 Task: For heading Arial black with underline.  font size for heading18,  'Change the font style of data to'Calibri.  and font size to 9,  Change the alignment of both headline & data to Align center.  In the sheet  Budget's analysis
Action: Mouse moved to (994, 130)
Screenshot: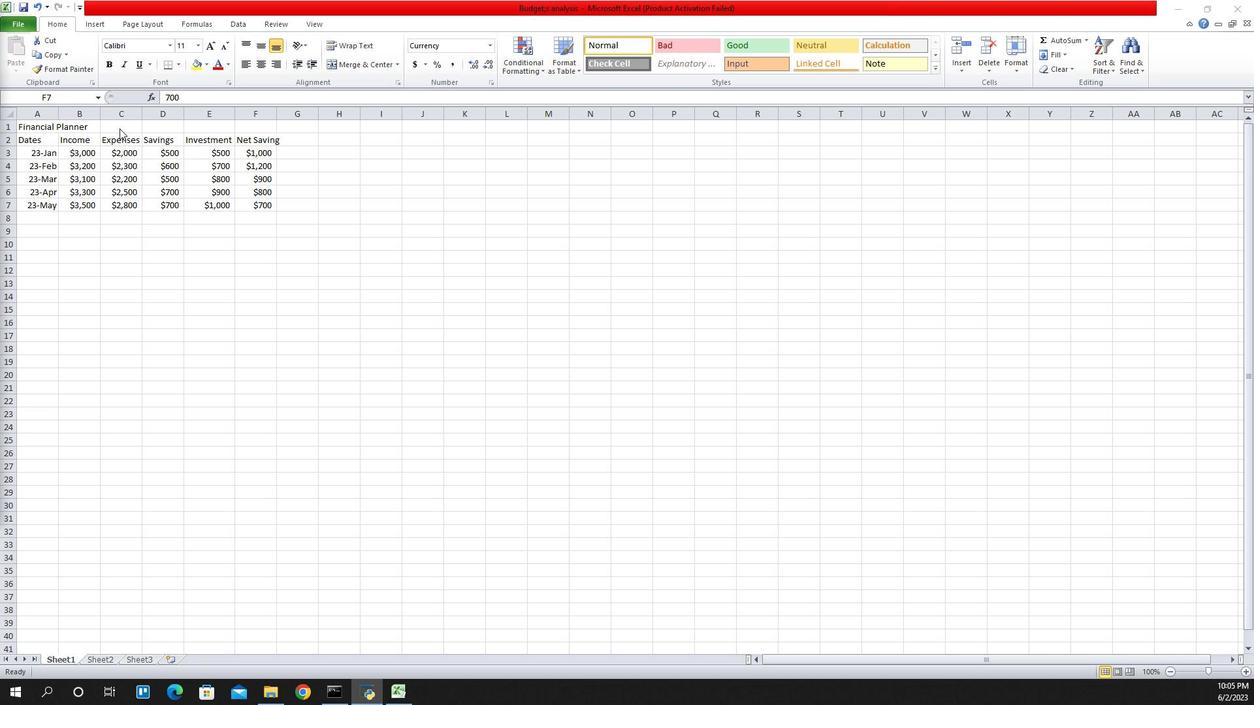 
Action: Mouse pressed left at (994, 130)
Screenshot: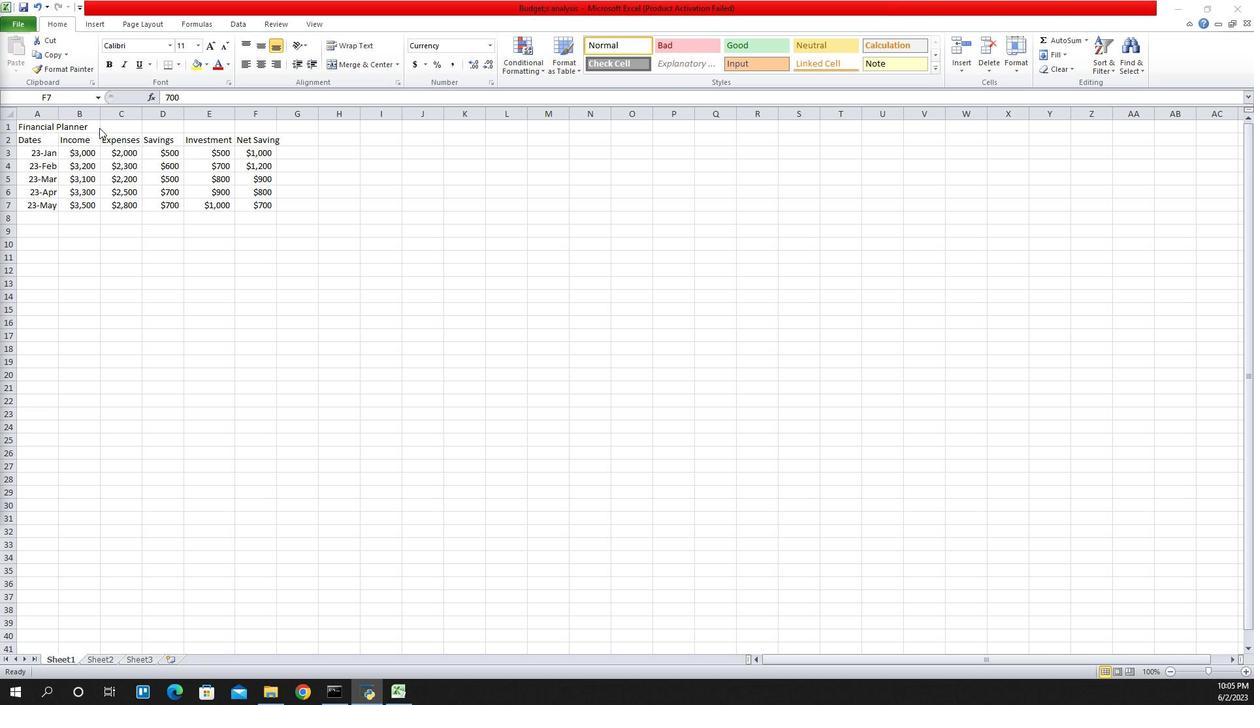
Action: Mouse moved to (964, 128)
Screenshot: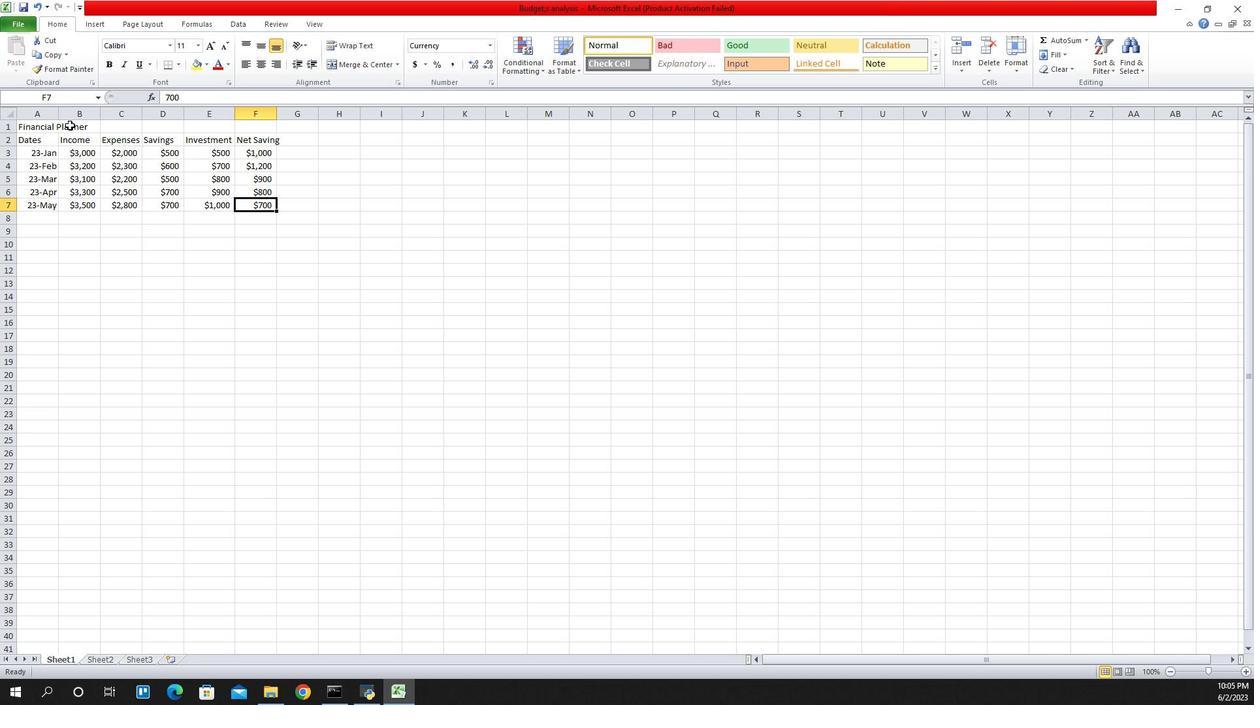 
Action: Mouse pressed left at (964, 128)
Screenshot: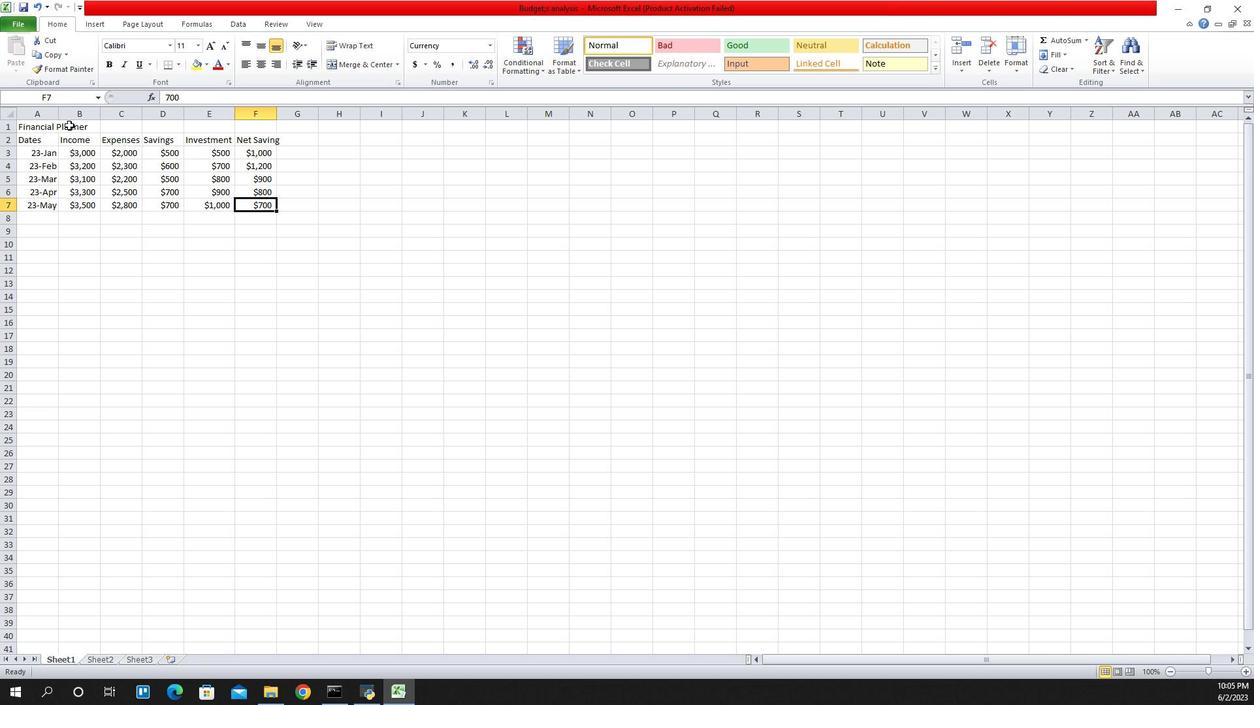 
Action: Mouse moved to (924, 130)
Screenshot: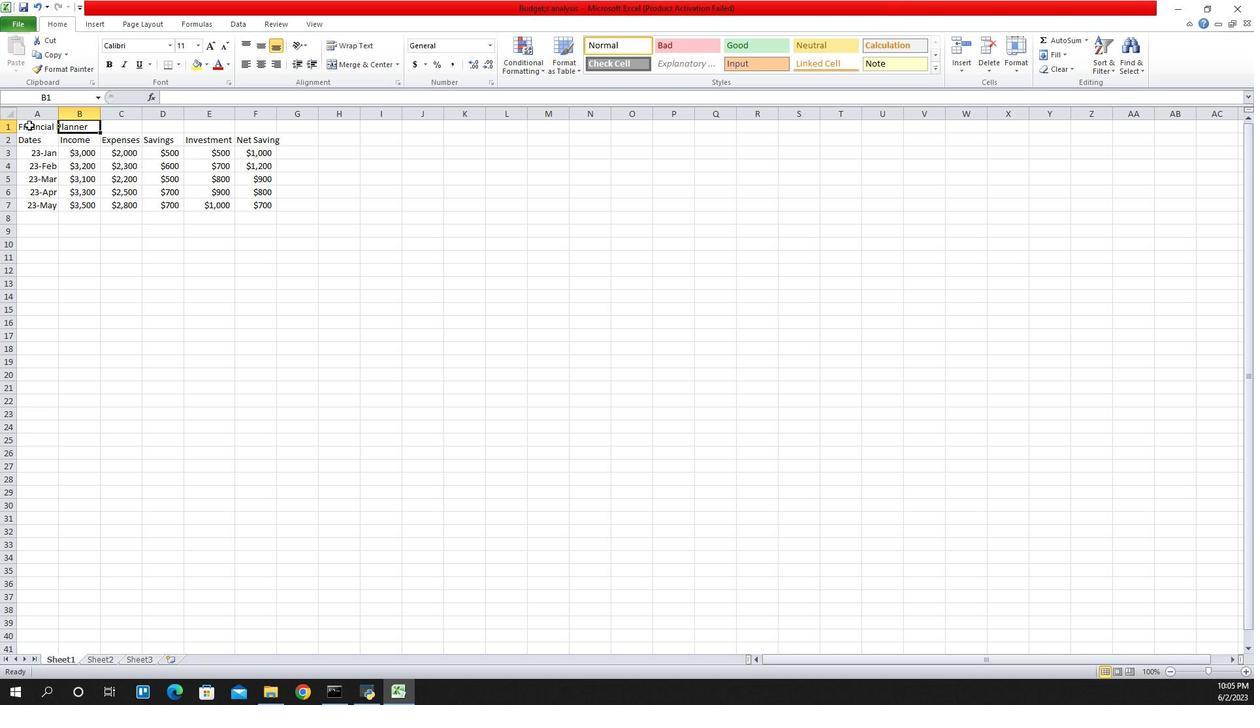 
Action: Mouse pressed left at (924, 130)
Screenshot: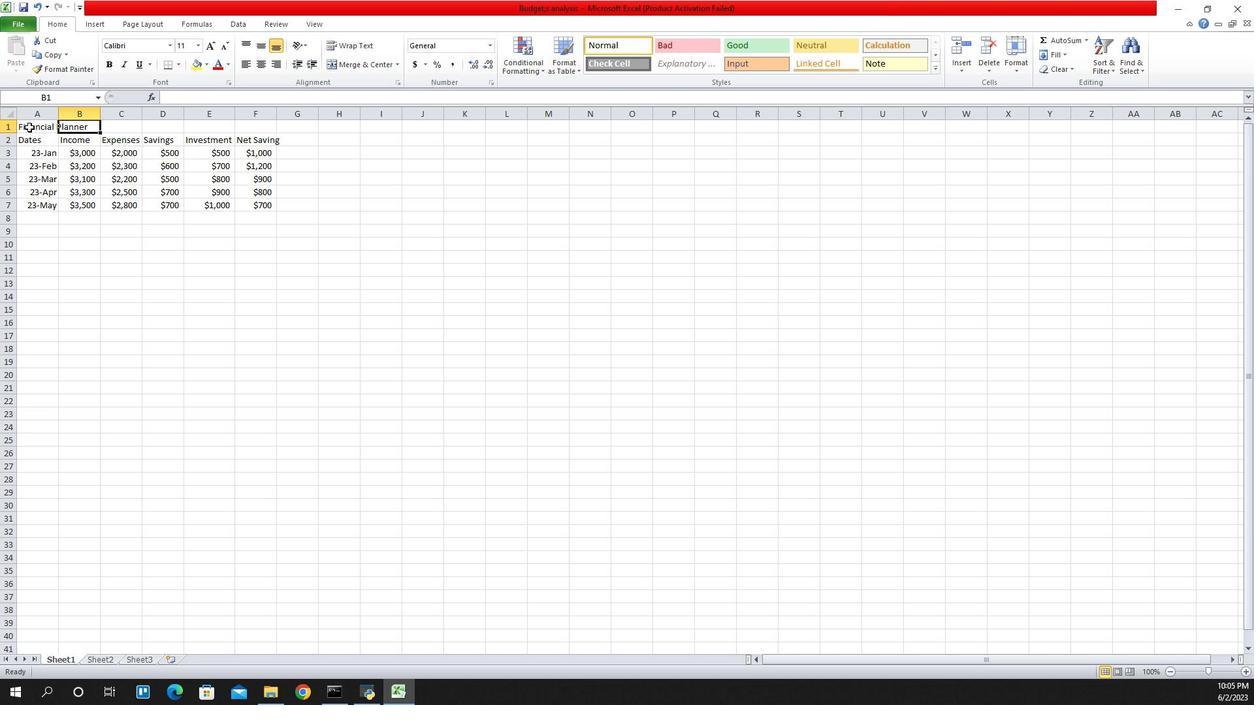 
Action: Mouse moved to (1259, 68)
Screenshot: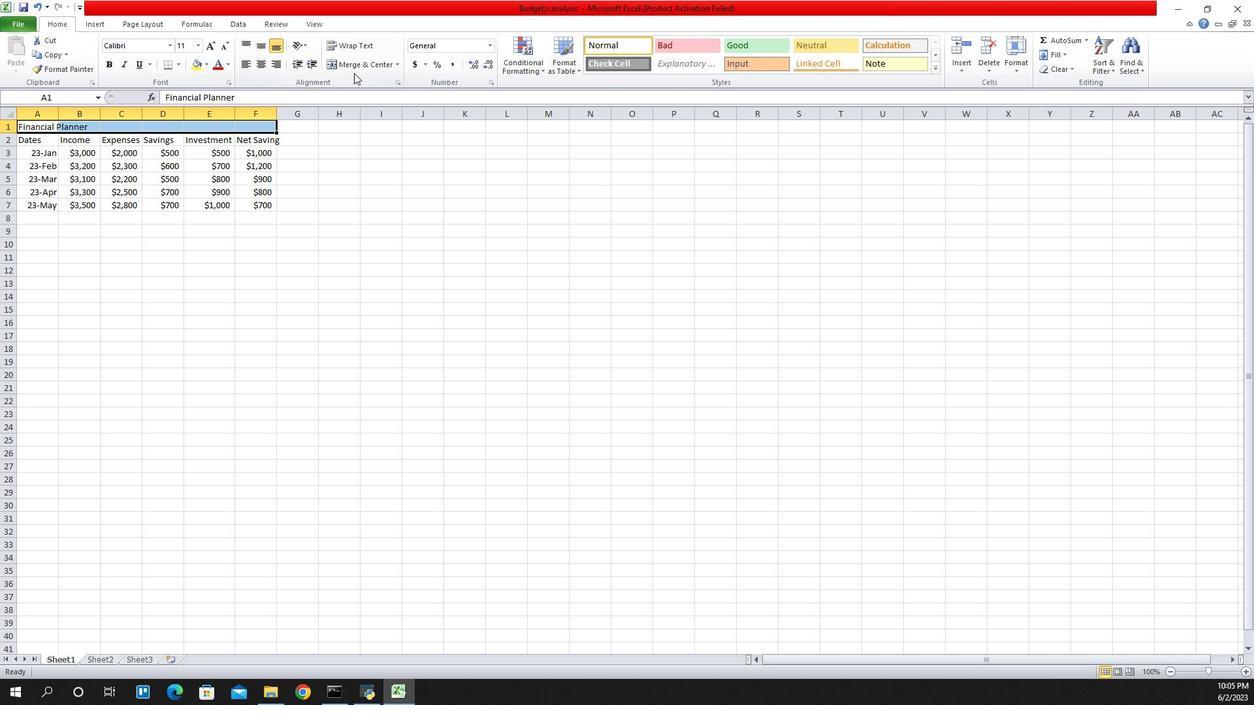 
Action: Mouse pressed left at (1259, 68)
Screenshot: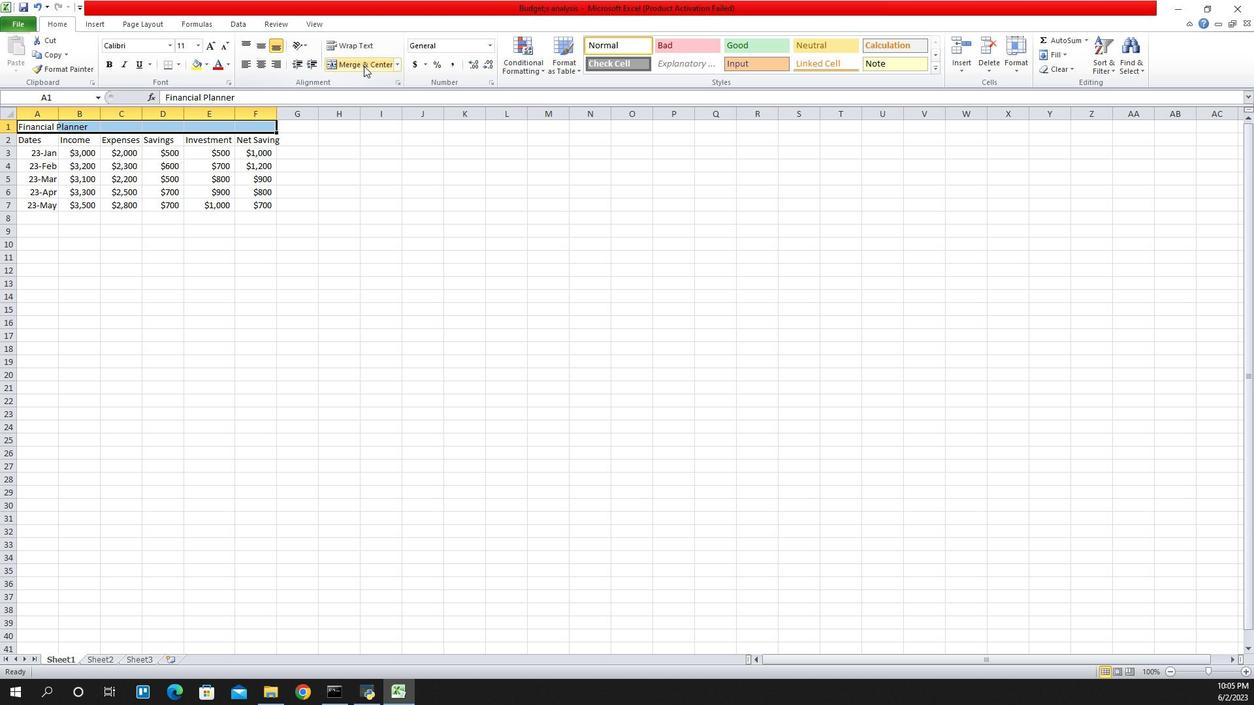 
Action: Mouse moved to (1065, 46)
Screenshot: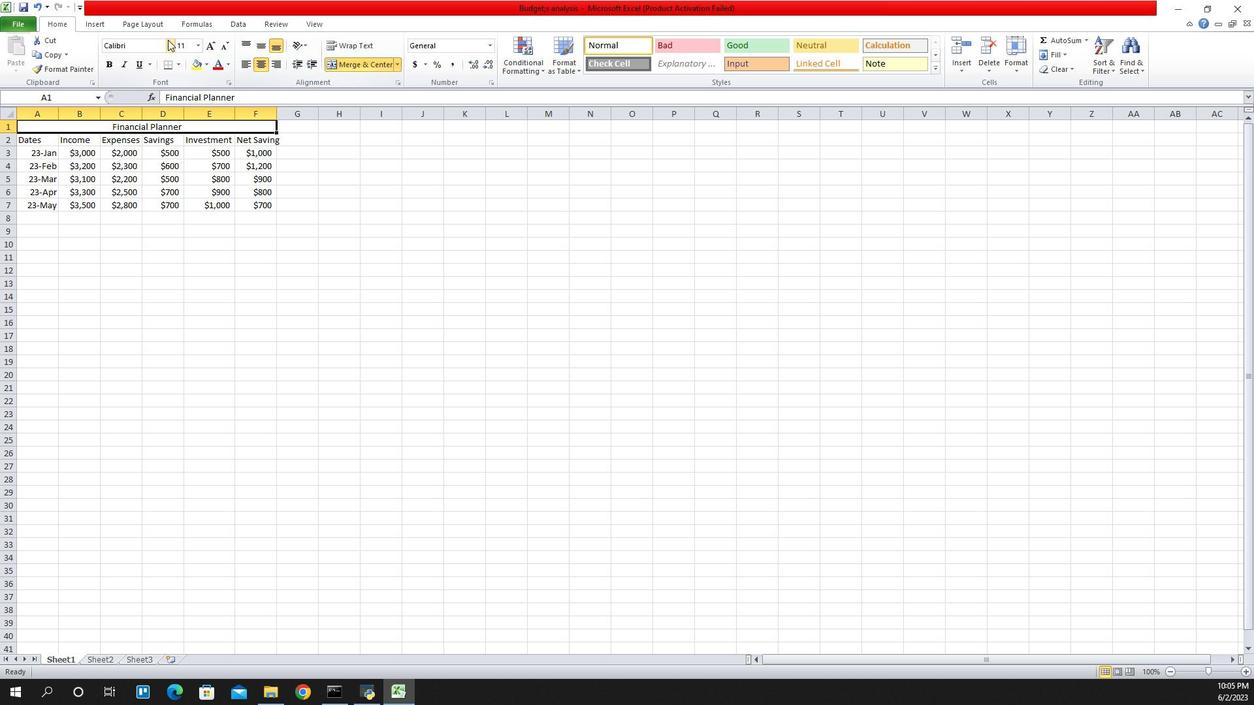 
Action: Mouse pressed left at (1065, 46)
Screenshot: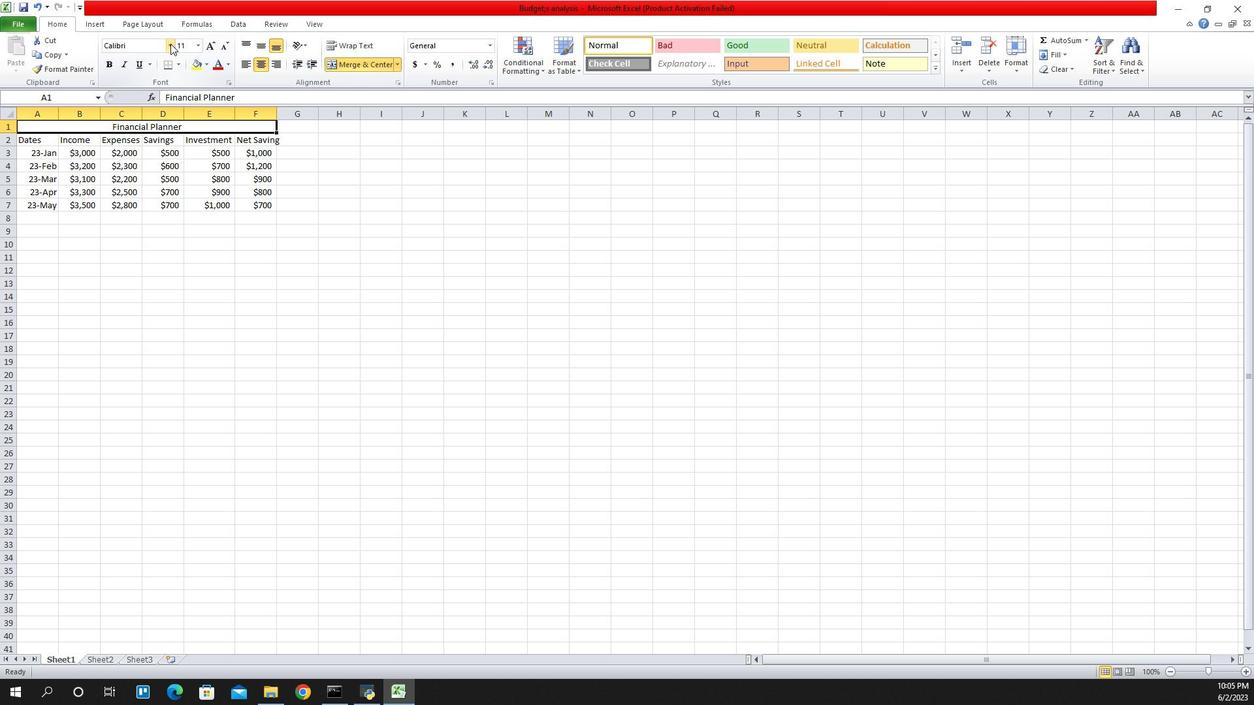
Action: Mouse moved to (1054, 167)
Screenshot: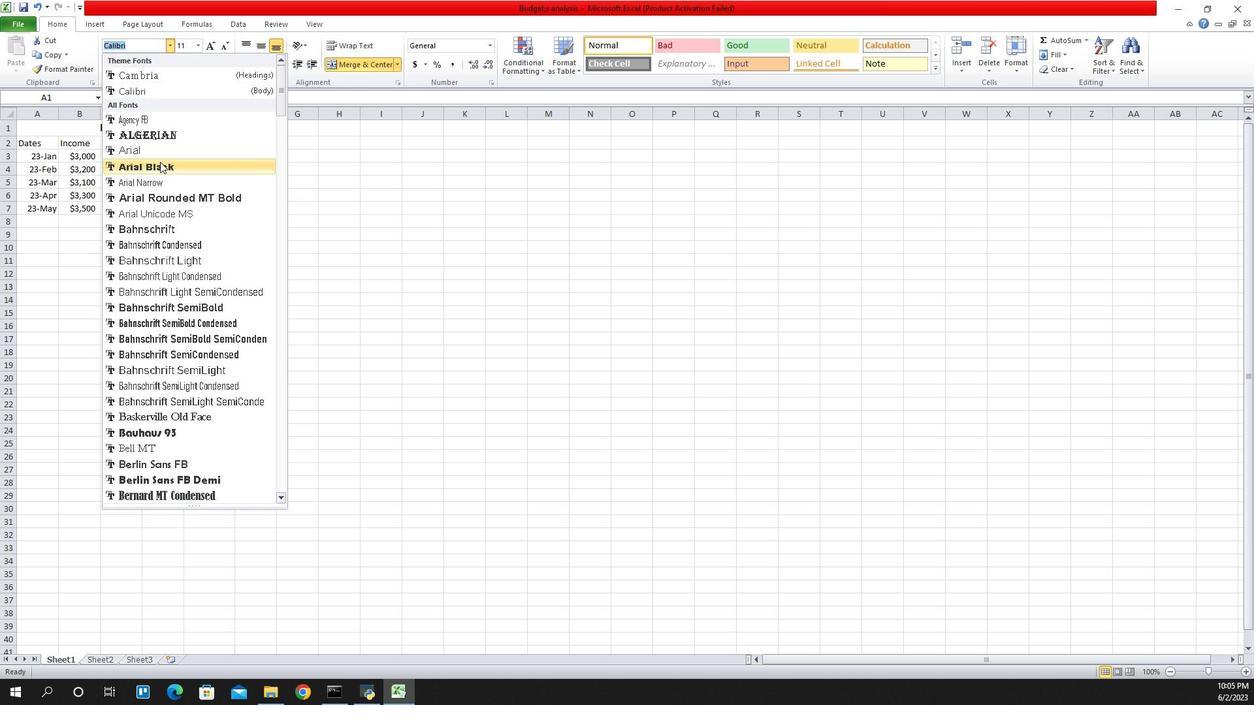 
Action: Mouse pressed left at (1054, 167)
Screenshot: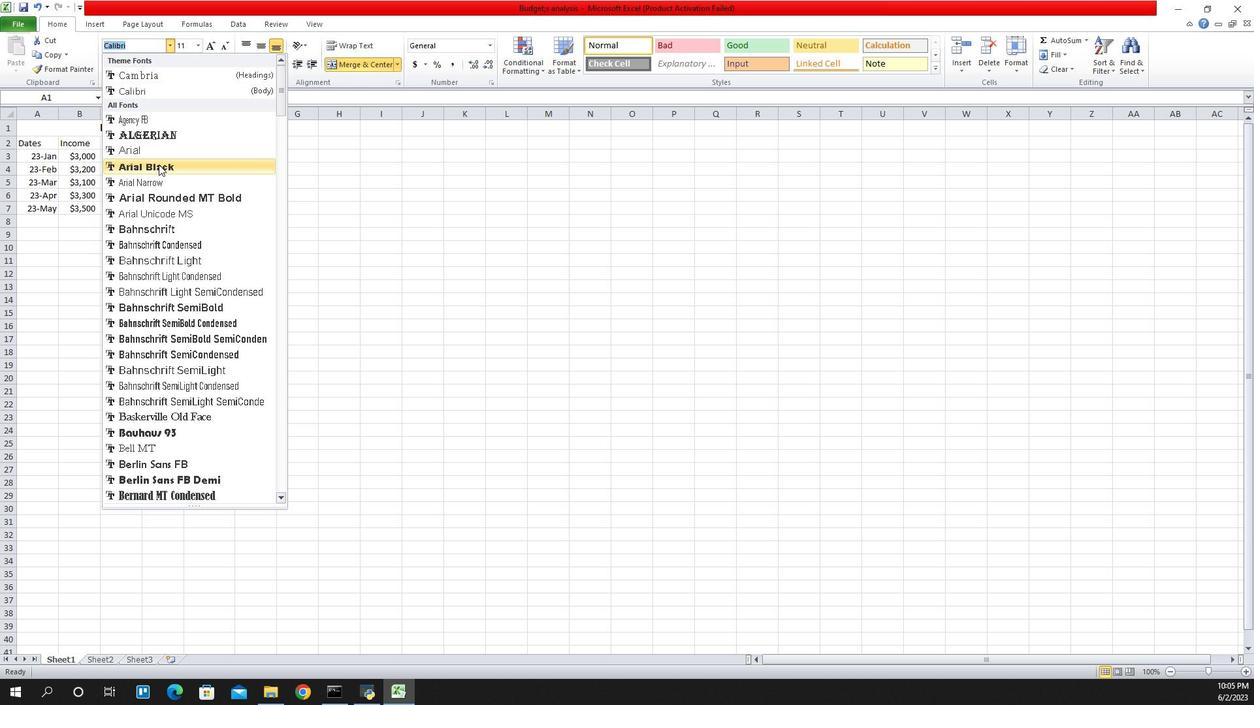 
Action: Mouse moved to (1036, 66)
Screenshot: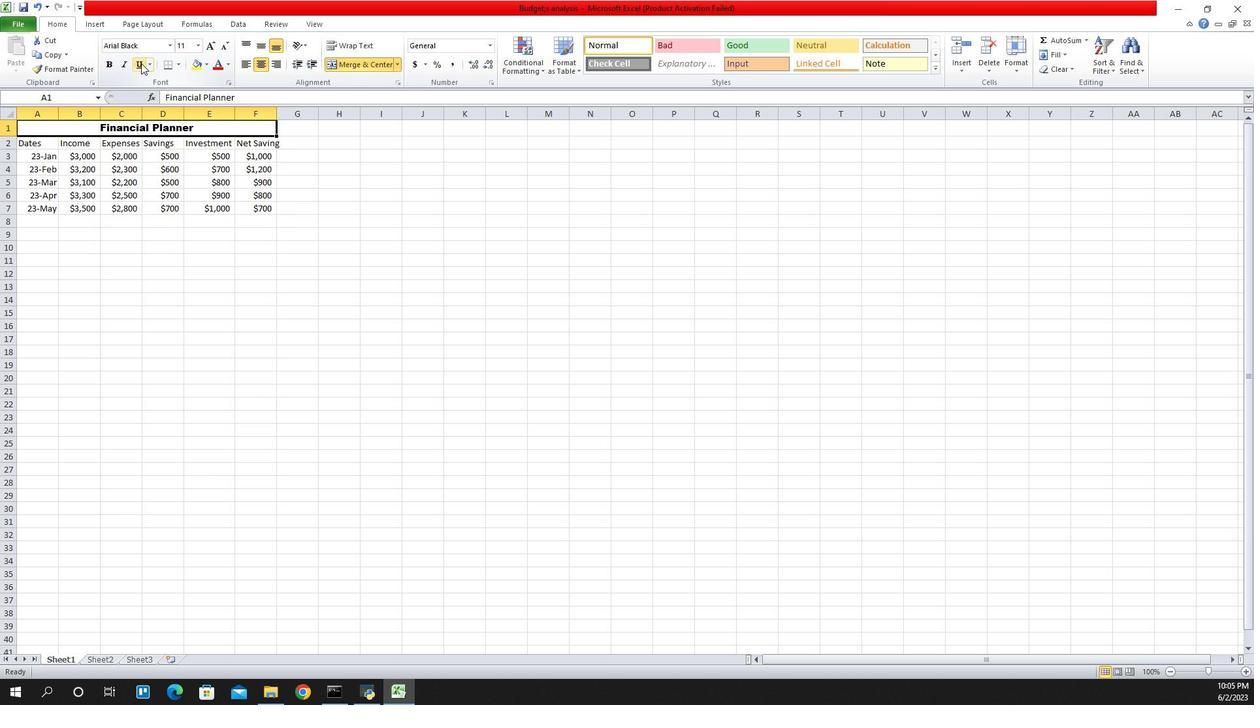 
Action: Mouse pressed left at (1036, 66)
Screenshot: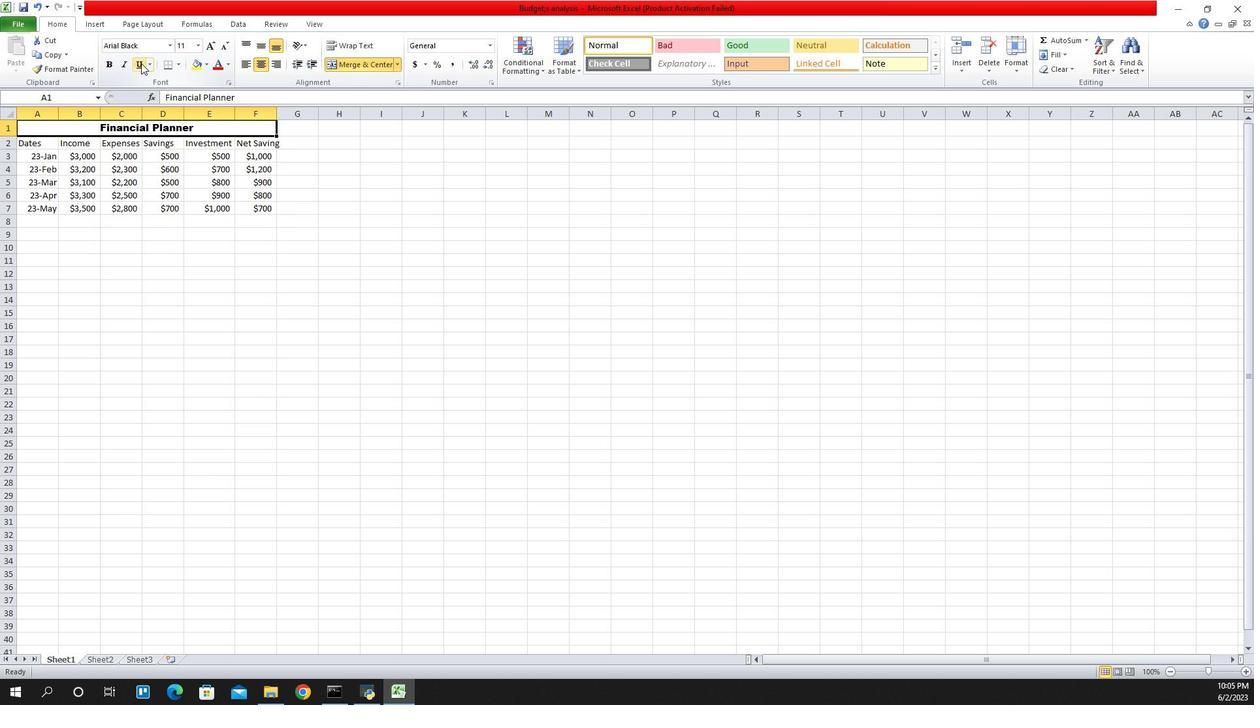 
Action: Mouse moved to (1093, 50)
Screenshot: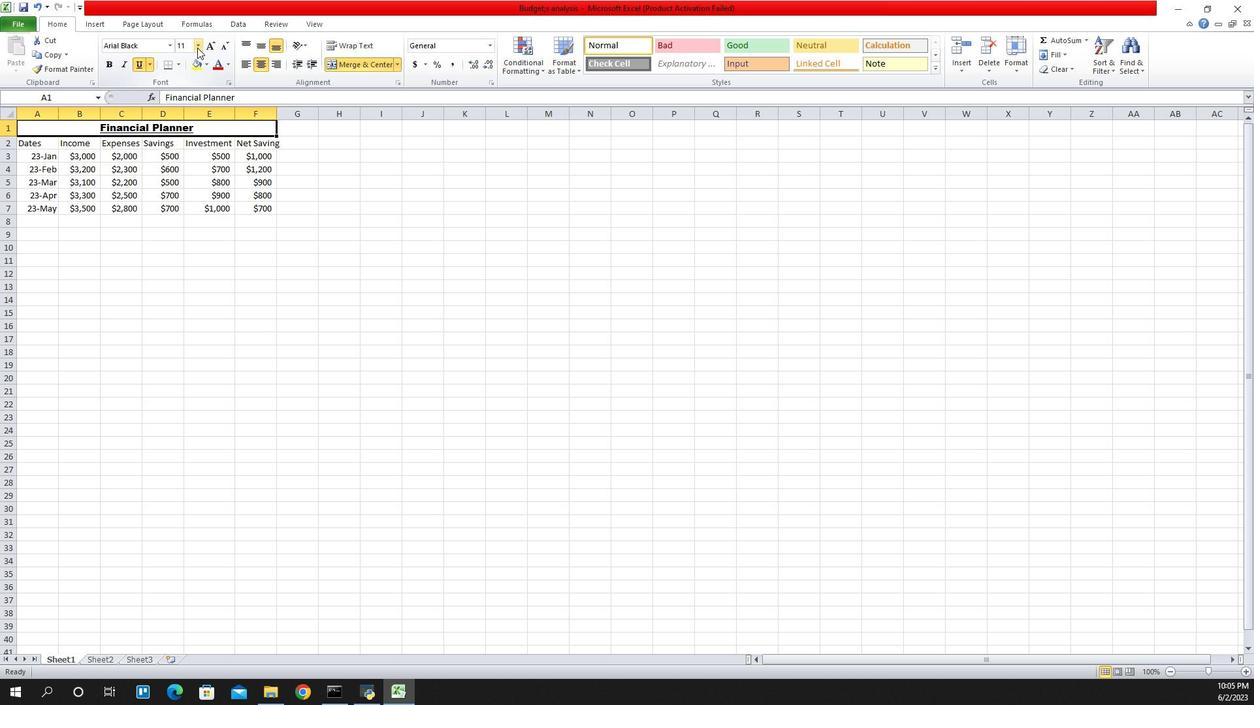 
Action: Mouse pressed left at (1093, 50)
Screenshot: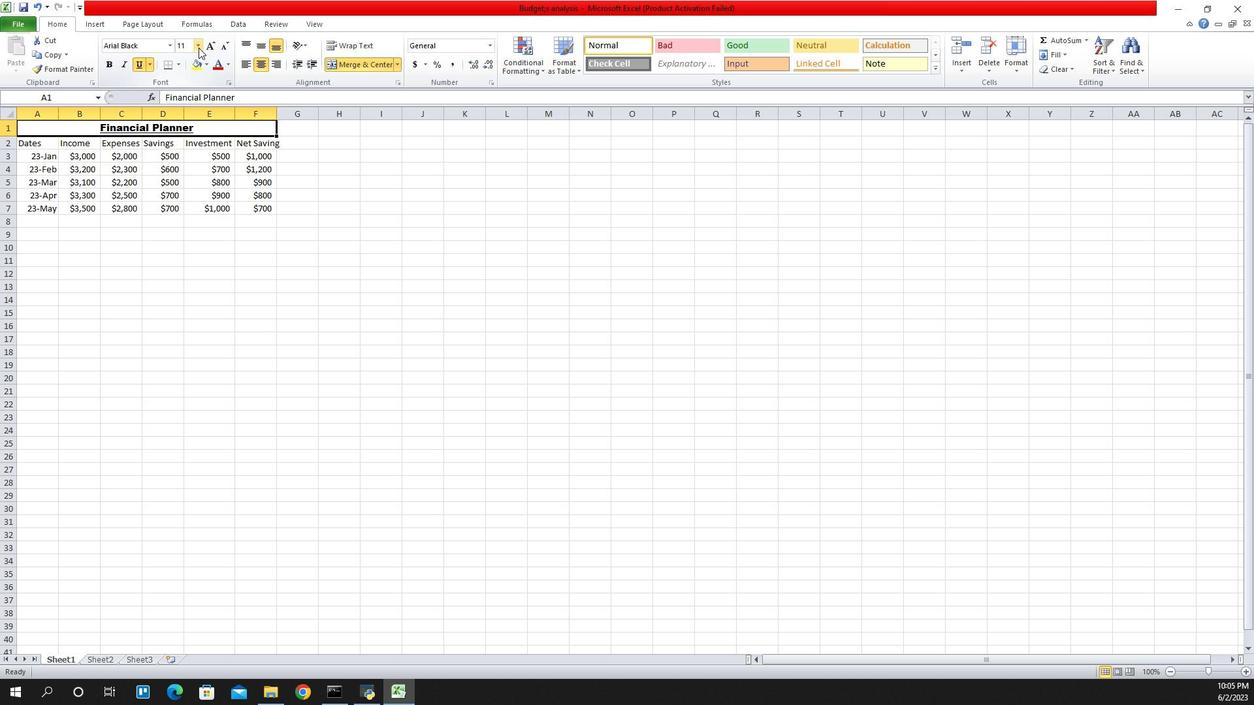 
Action: Mouse moved to (1077, 141)
Screenshot: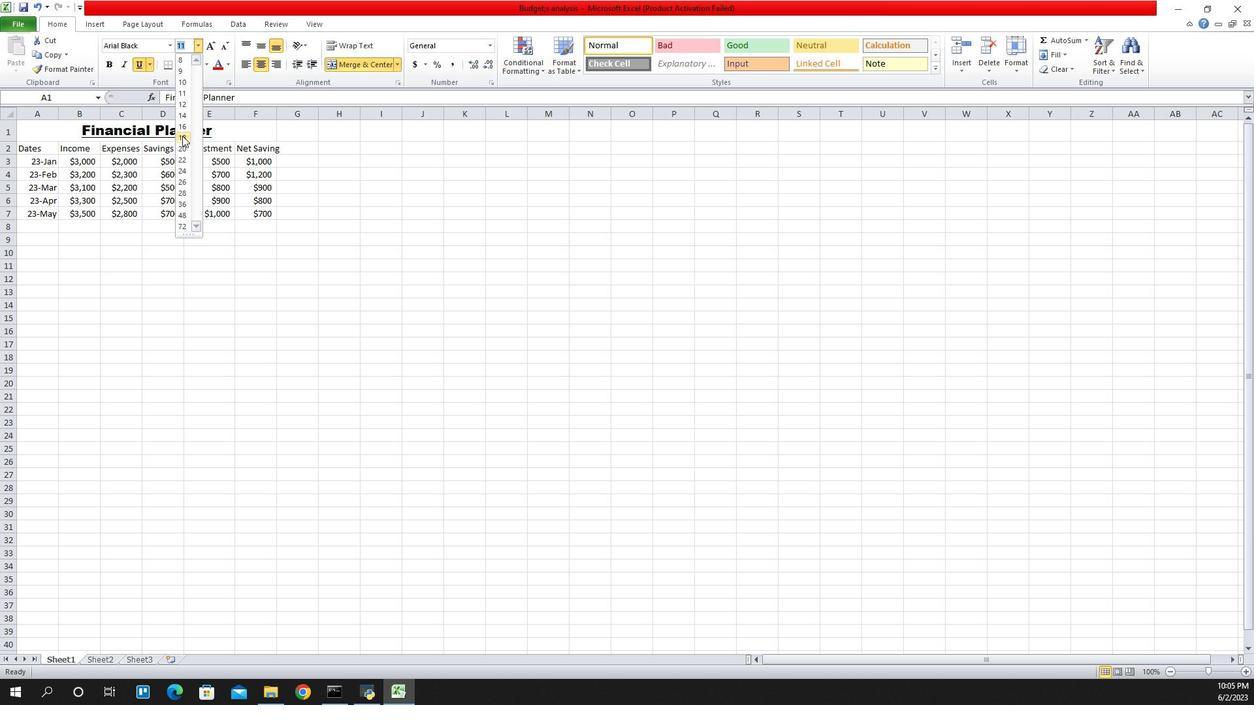 
Action: Mouse pressed left at (1077, 141)
Screenshot: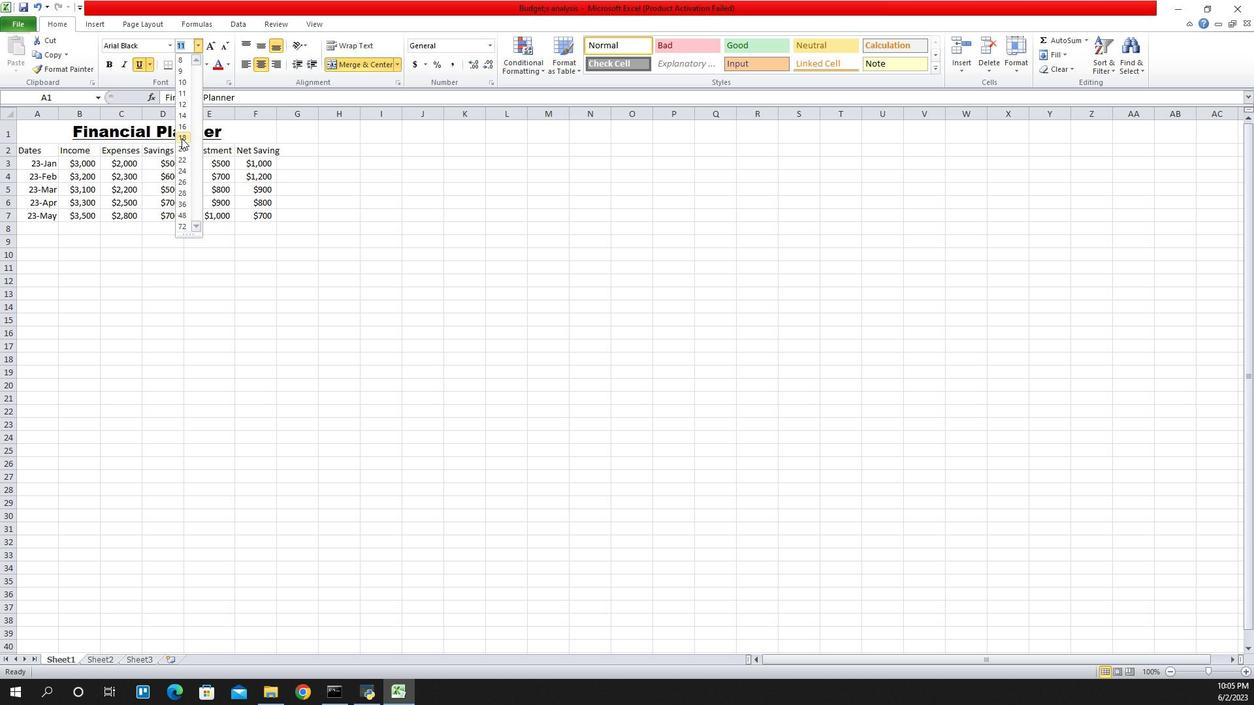 
Action: Mouse moved to (938, 154)
Screenshot: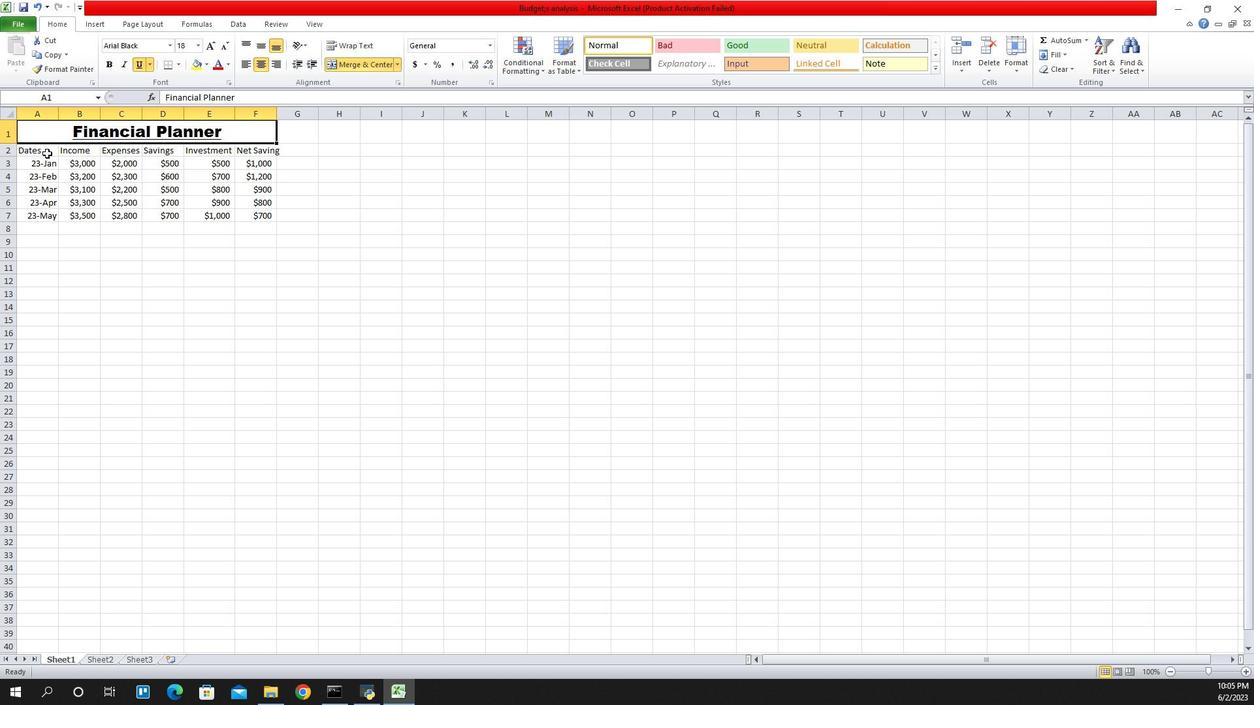 
Action: Mouse pressed left at (938, 154)
Screenshot: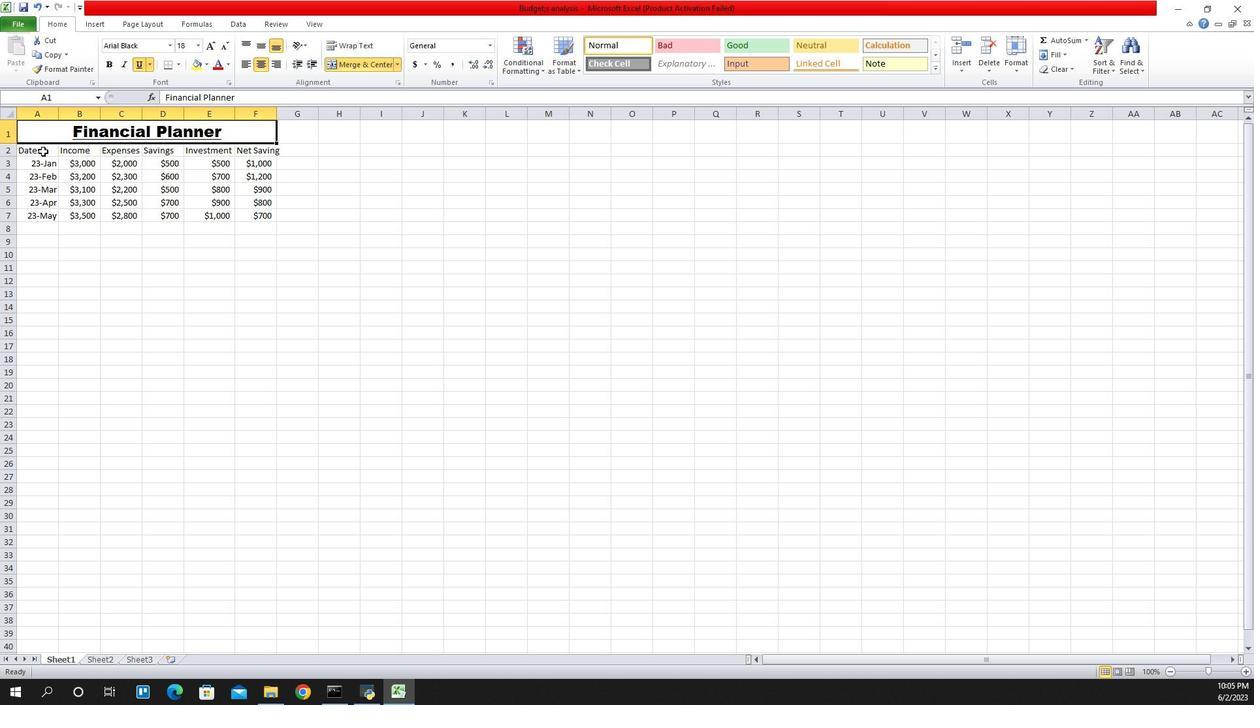 
Action: Mouse moved to (1065, 45)
Screenshot: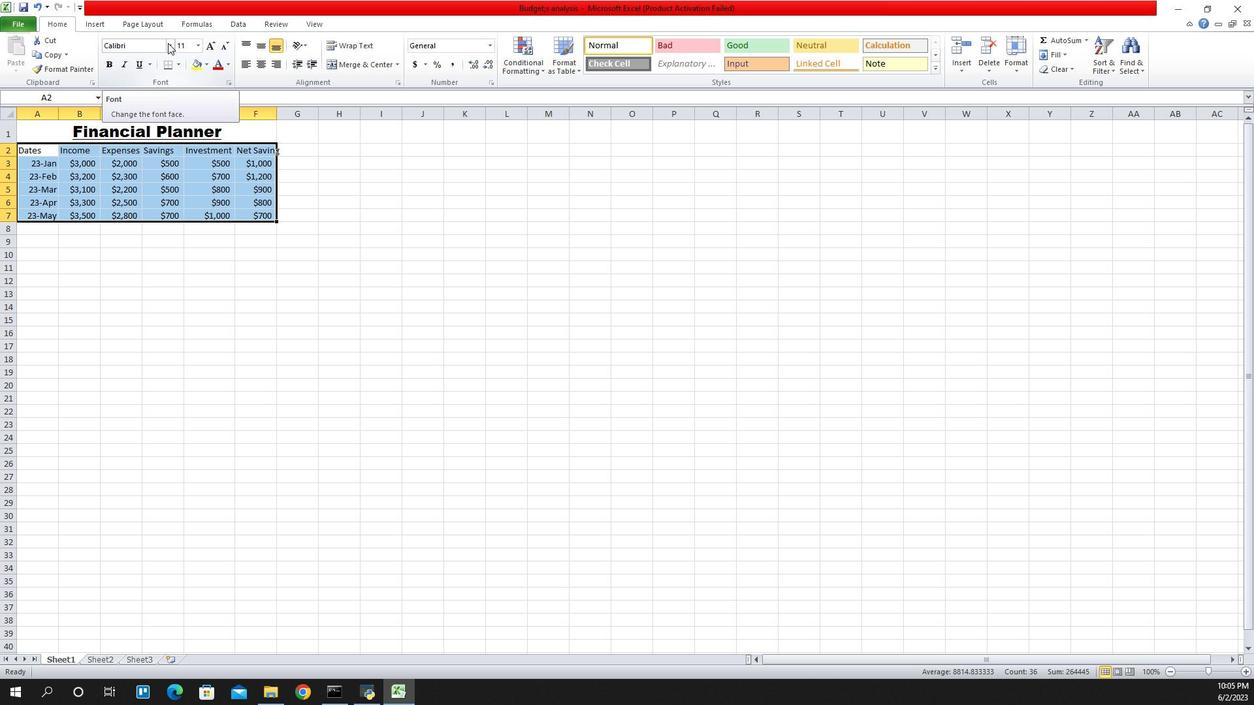 
Action: Mouse pressed left at (1065, 45)
Screenshot: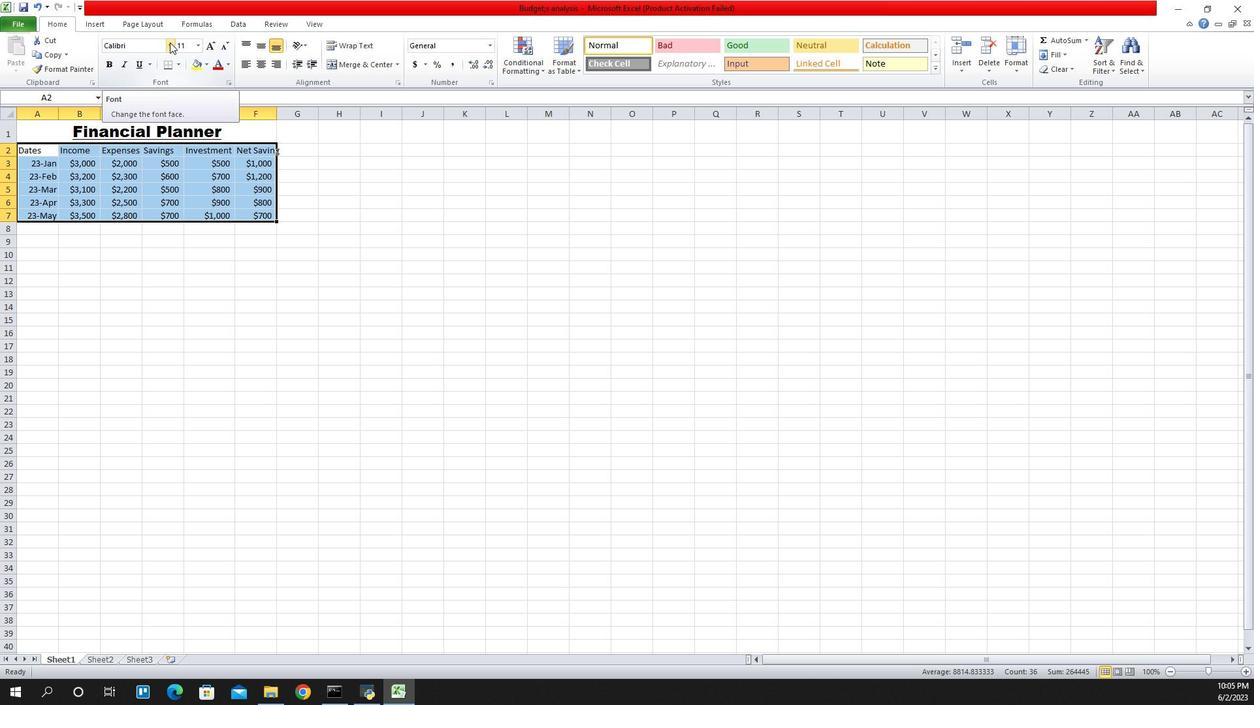 
Action: Mouse moved to (1040, 94)
Screenshot: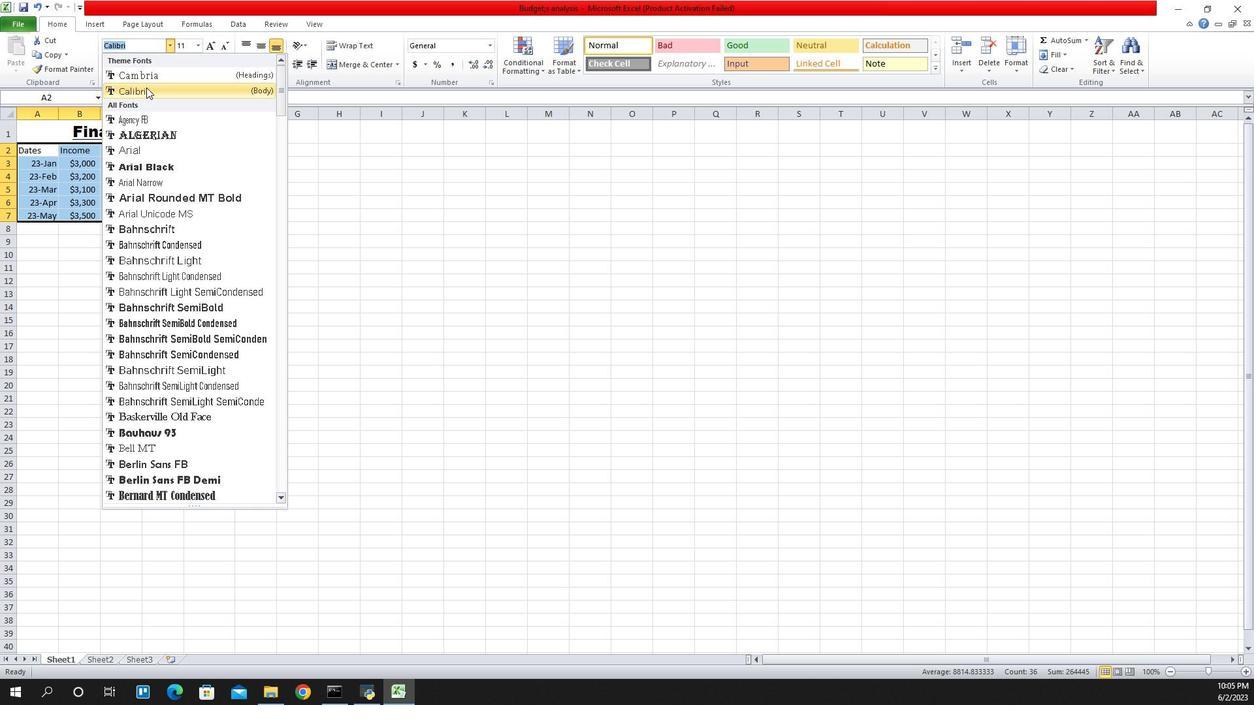 
Action: Mouse pressed left at (1040, 94)
Screenshot: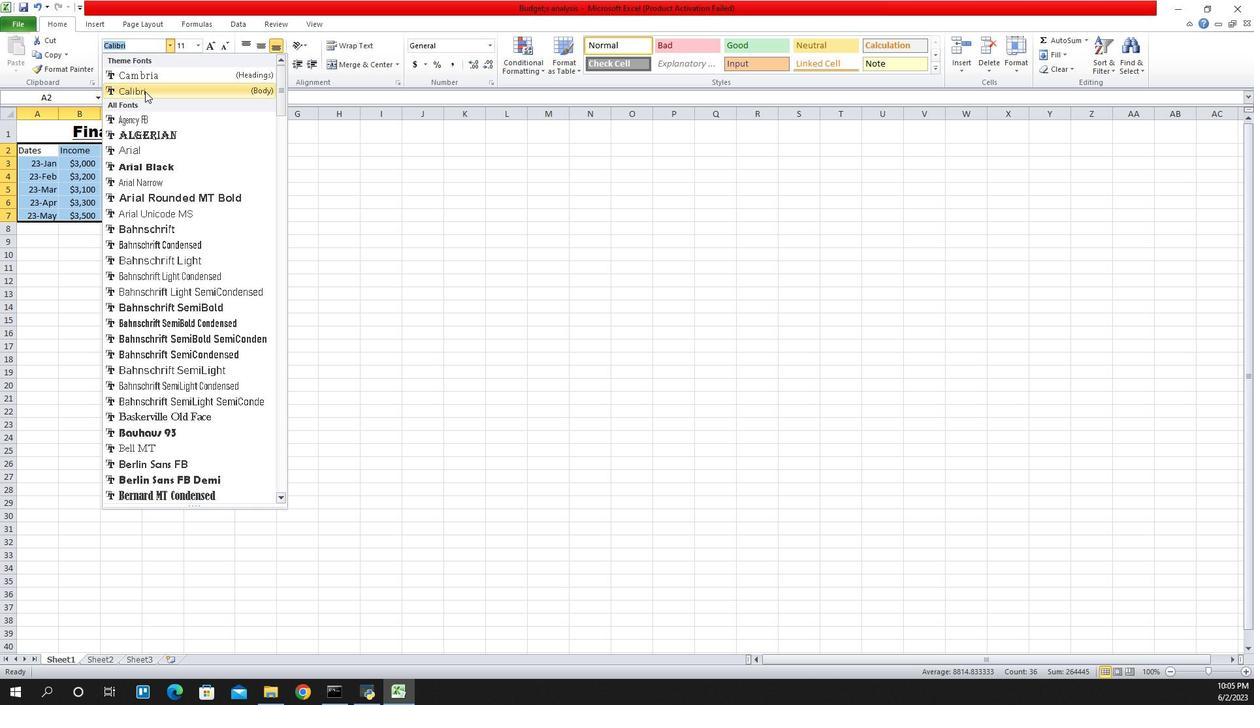 
Action: Mouse moved to (1093, 49)
Screenshot: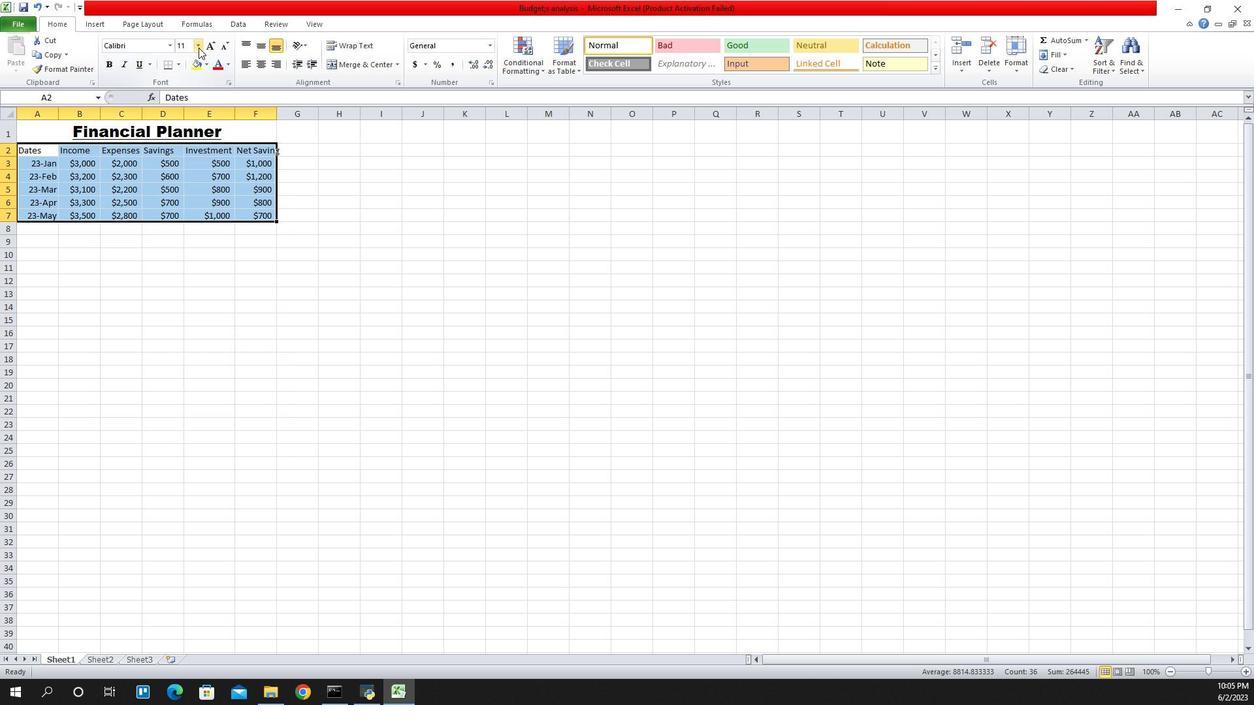 
Action: Mouse pressed left at (1093, 49)
Screenshot: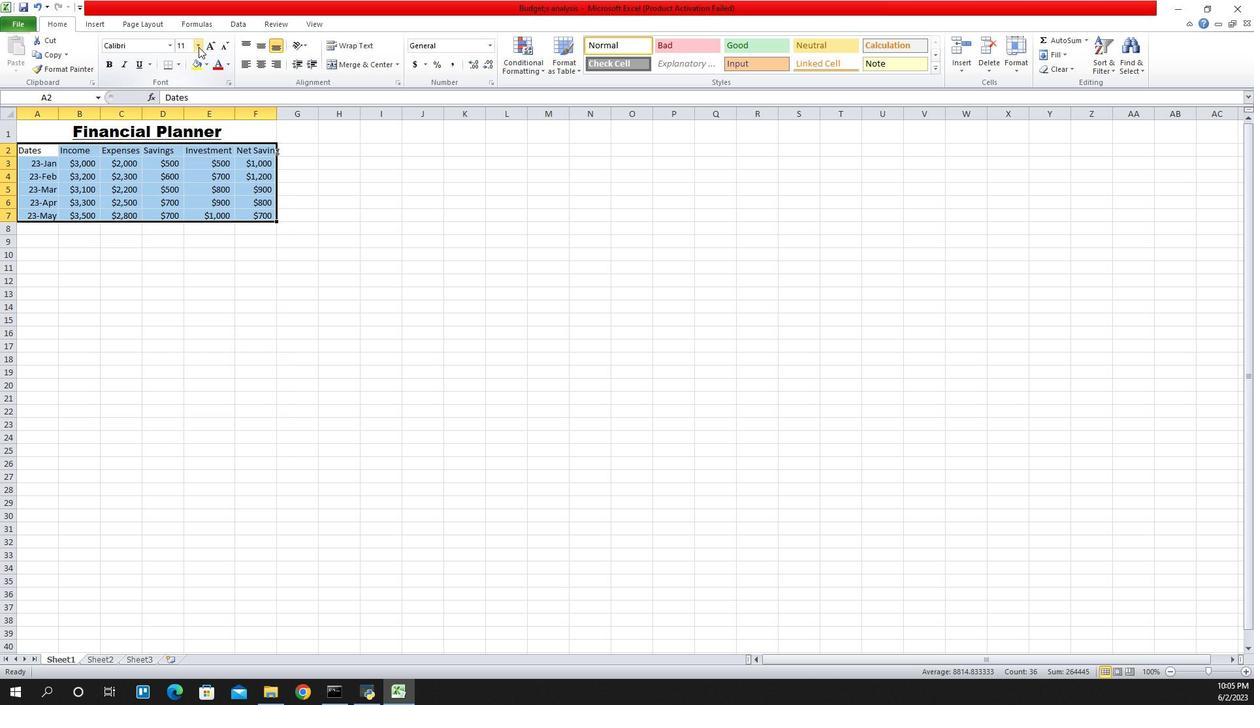 
Action: Mouse moved to (1082, 73)
Screenshot: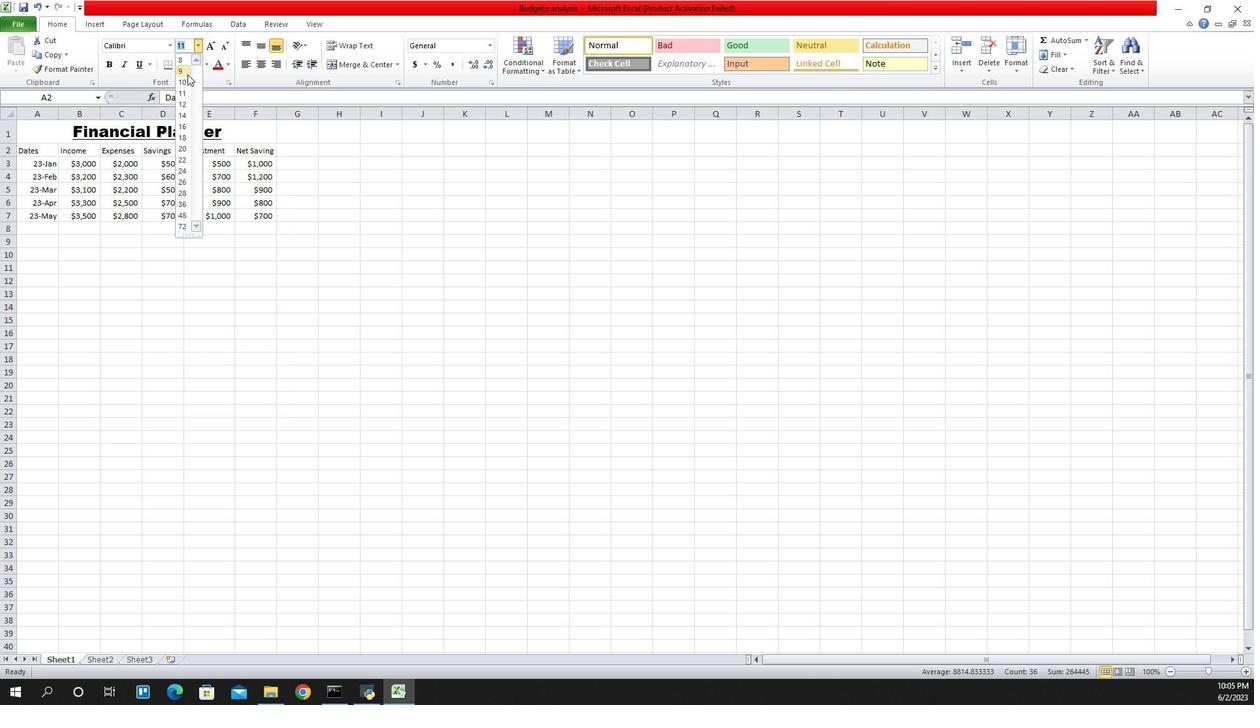 
Action: Mouse pressed left at (1082, 73)
Screenshot: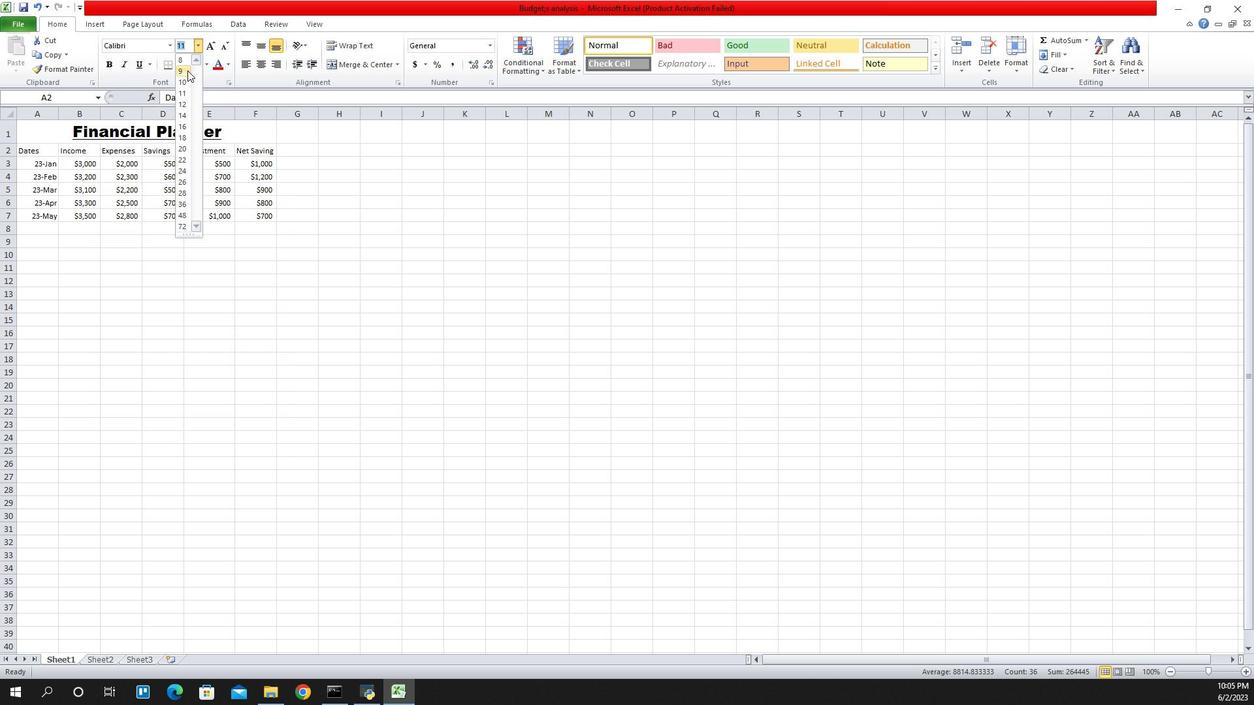 
Action: Mouse moved to (948, 128)
Screenshot: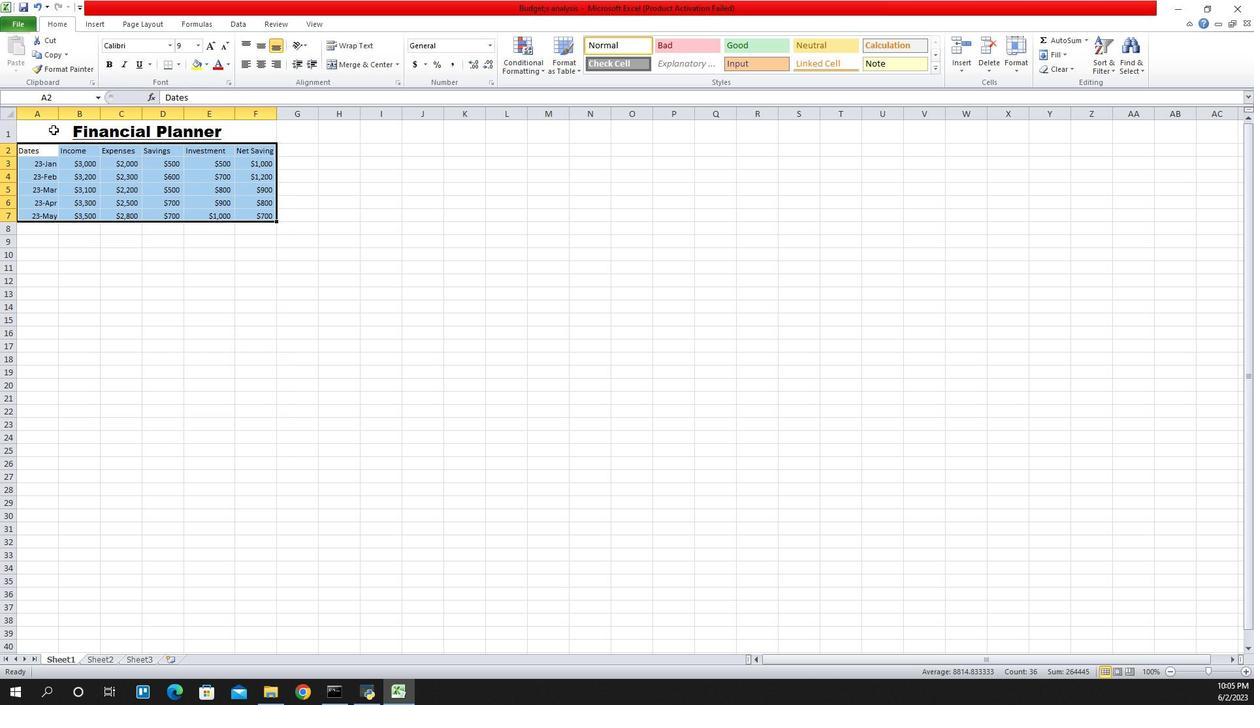 
Action: Mouse pressed left at (948, 128)
Screenshot: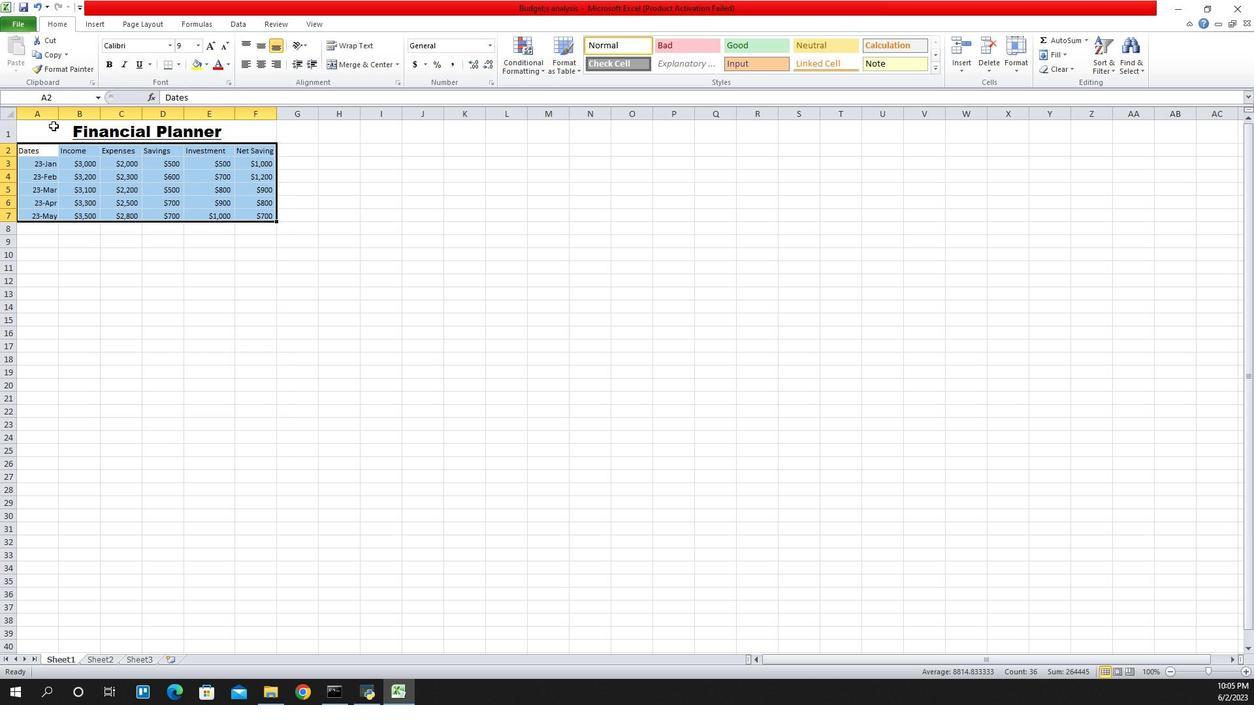 
Action: Mouse moved to (1160, 66)
Screenshot: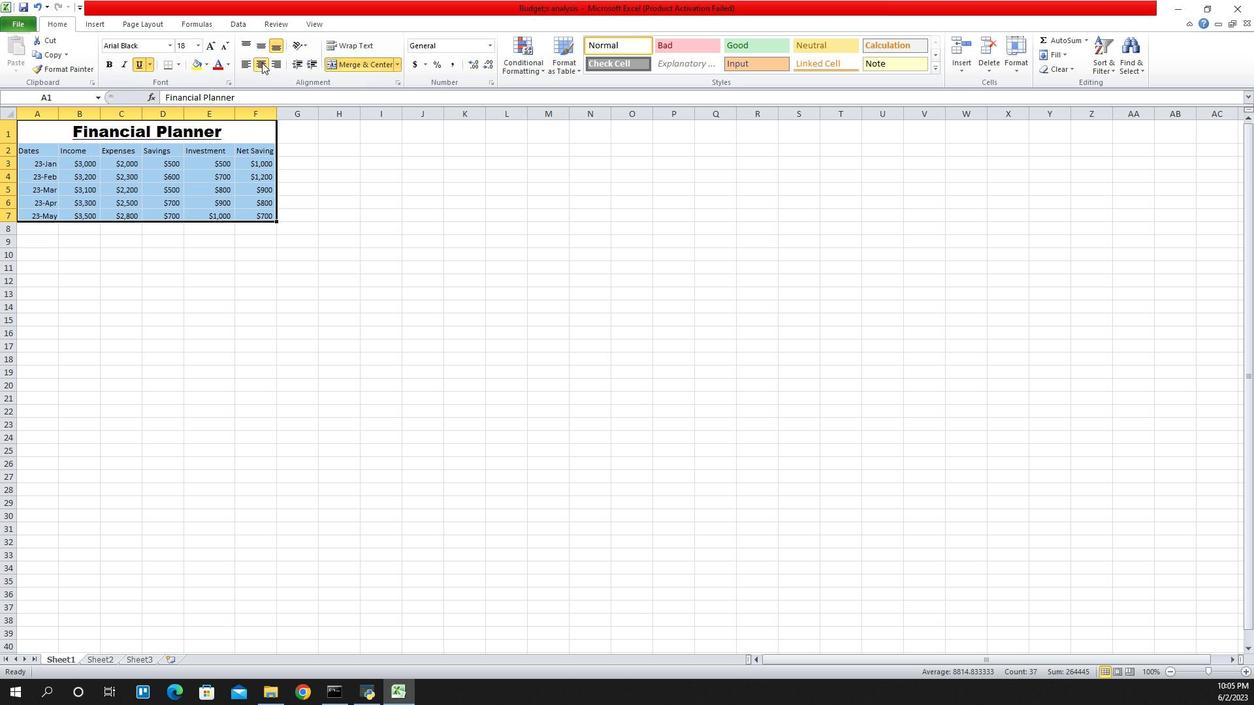 
Action: Mouse pressed left at (1160, 66)
Screenshot: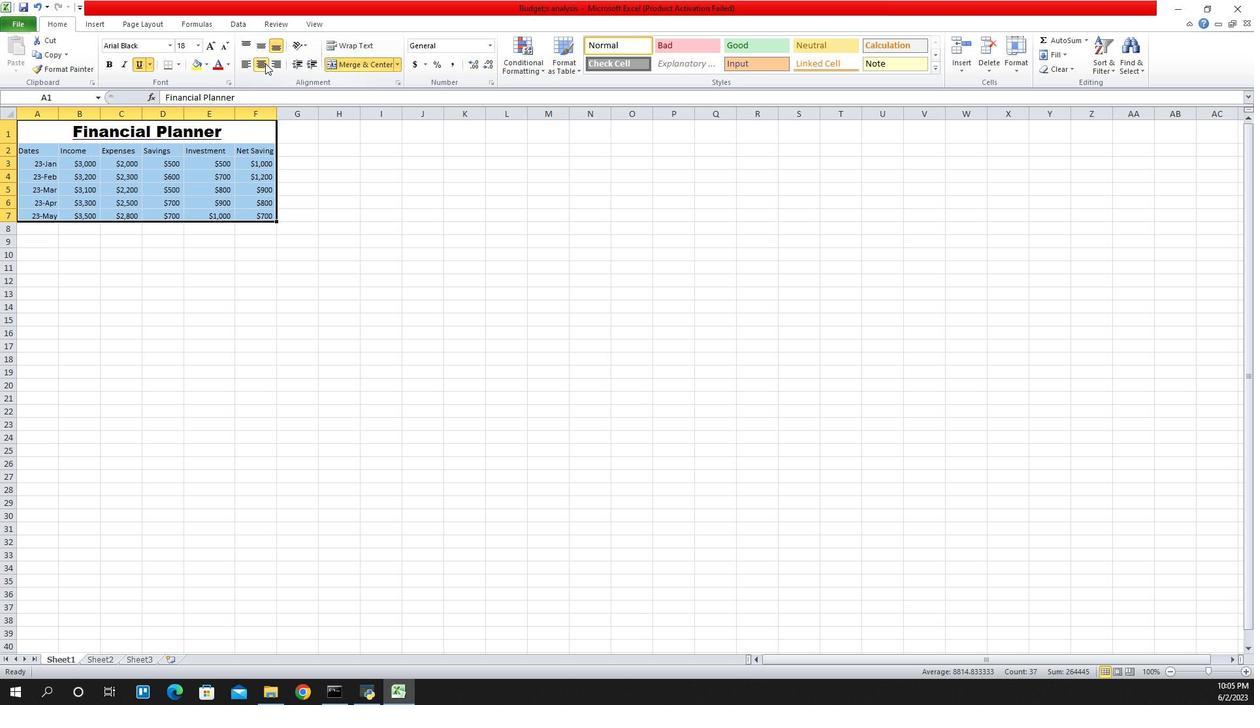 
Action: Mouse pressed left at (1160, 66)
Screenshot: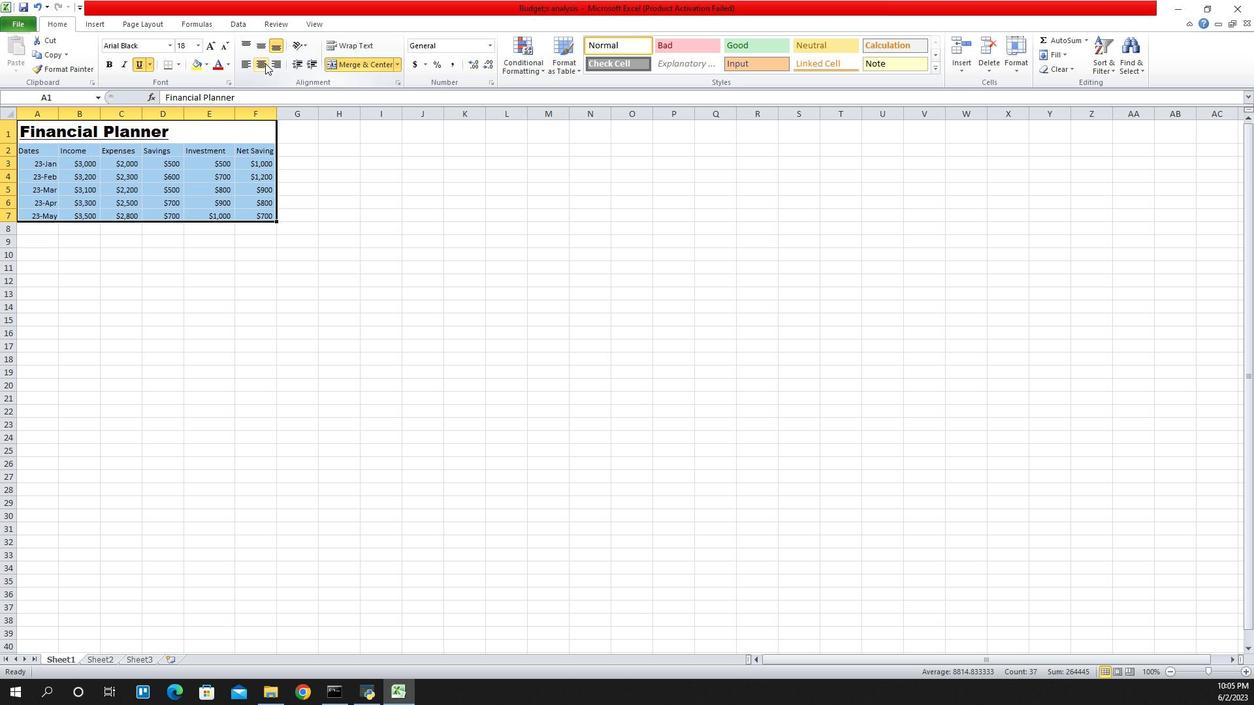
